 Task: Create Card Emergency Response Planning in Board Sales Forecasting Techniques to Workspace General Accounting. Create Card Signal Processing Review in Board Employee Offboarding to Workspace General Accounting. Create Card Crisis Management Simulation in Board Content Marketing Case Study Strategy and Execution to Workspace General Accounting
Action: Mouse moved to (255, 174)
Screenshot: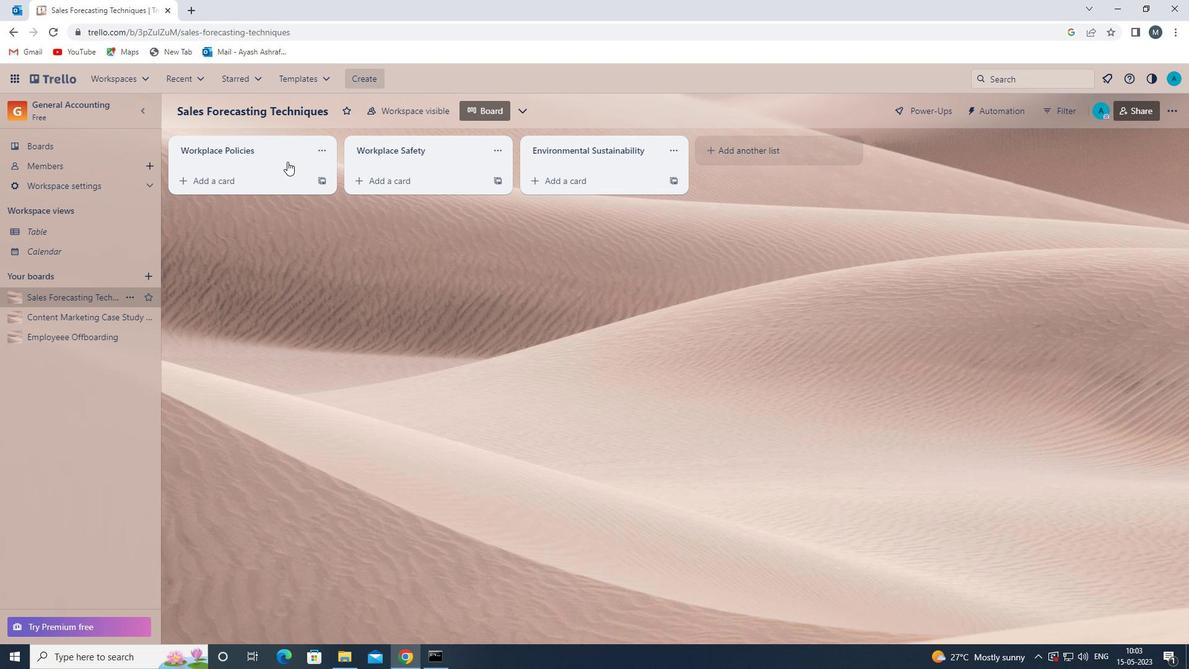 
Action: Mouse pressed left at (255, 174)
Screenshot: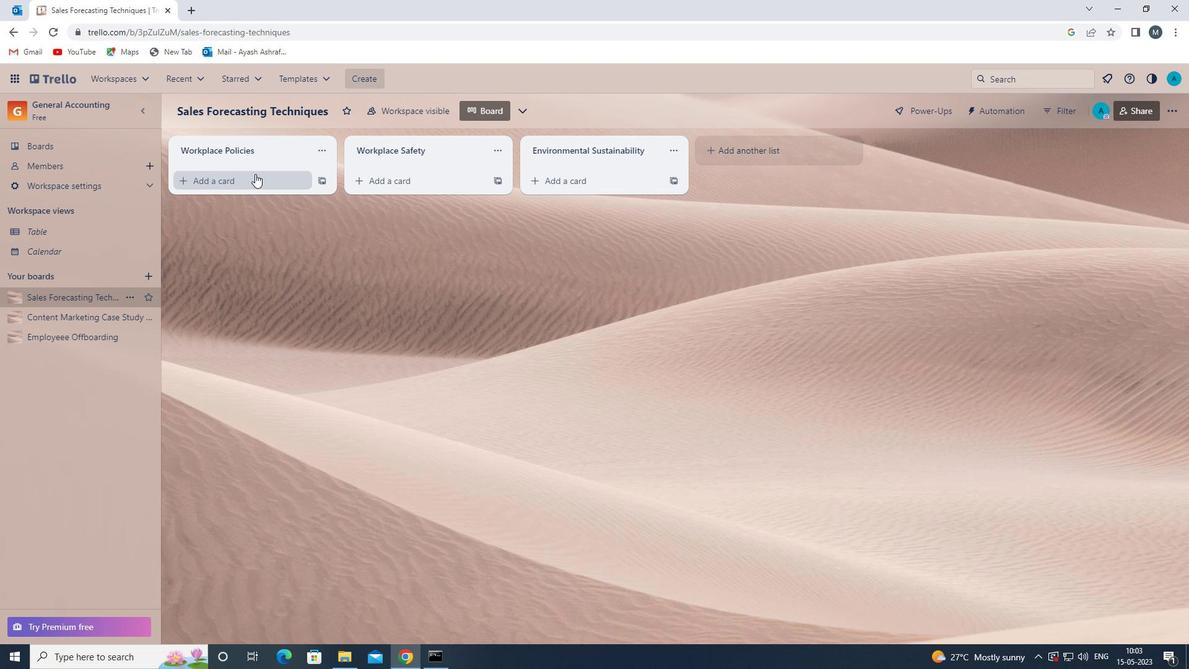 
Action: Mouse moved to (254, 182)
Screenshot: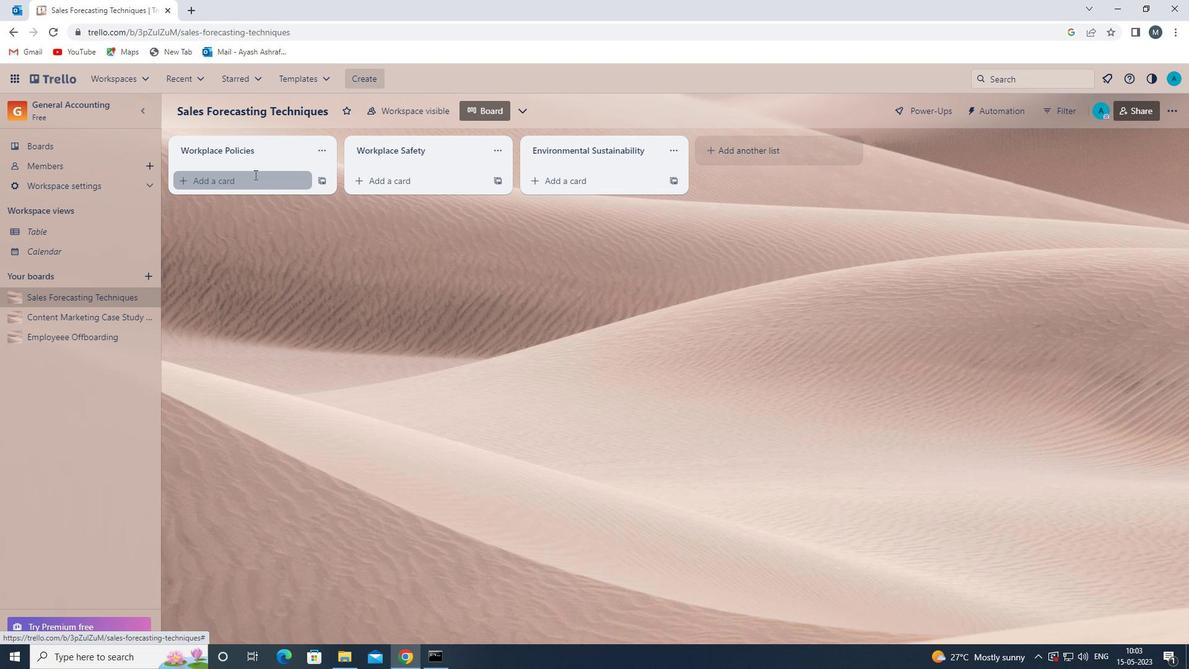 
Action: Mouse pressed left at (254, 182)
Screenshot: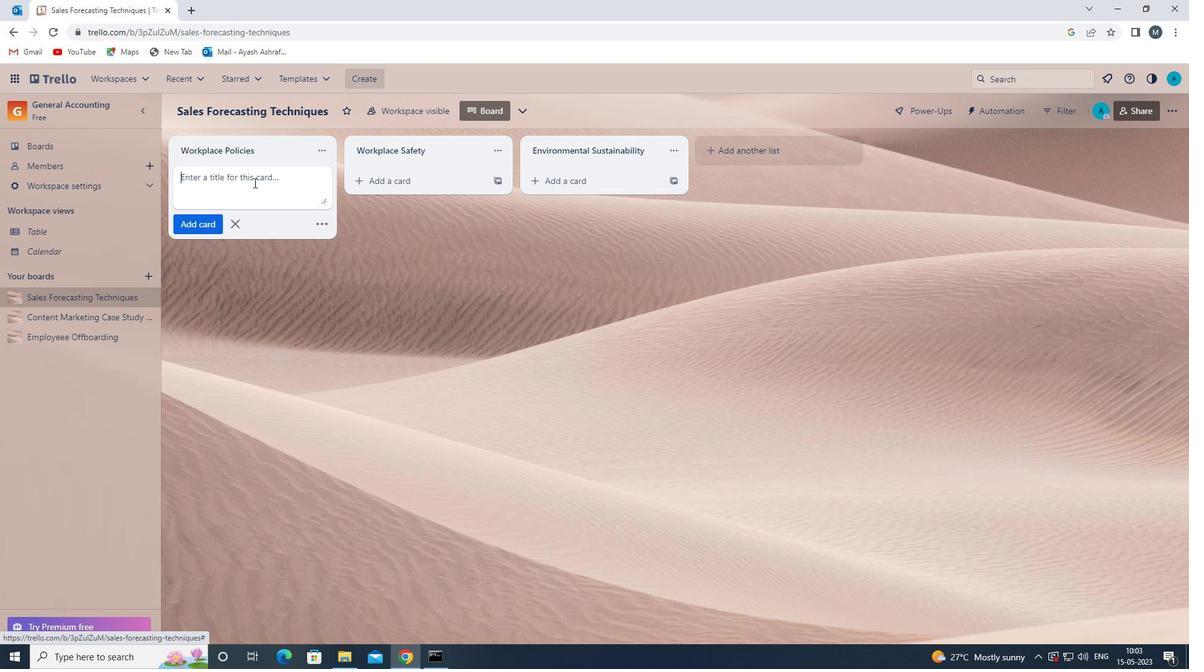 
Action: Key pressed <Key.shift><Key.shift>EMERGENCY<Key.space><Key.shift>RESPONSE<Key.space><Key.shift><Key.shift>PLANNING<Key.space>
Screenshot: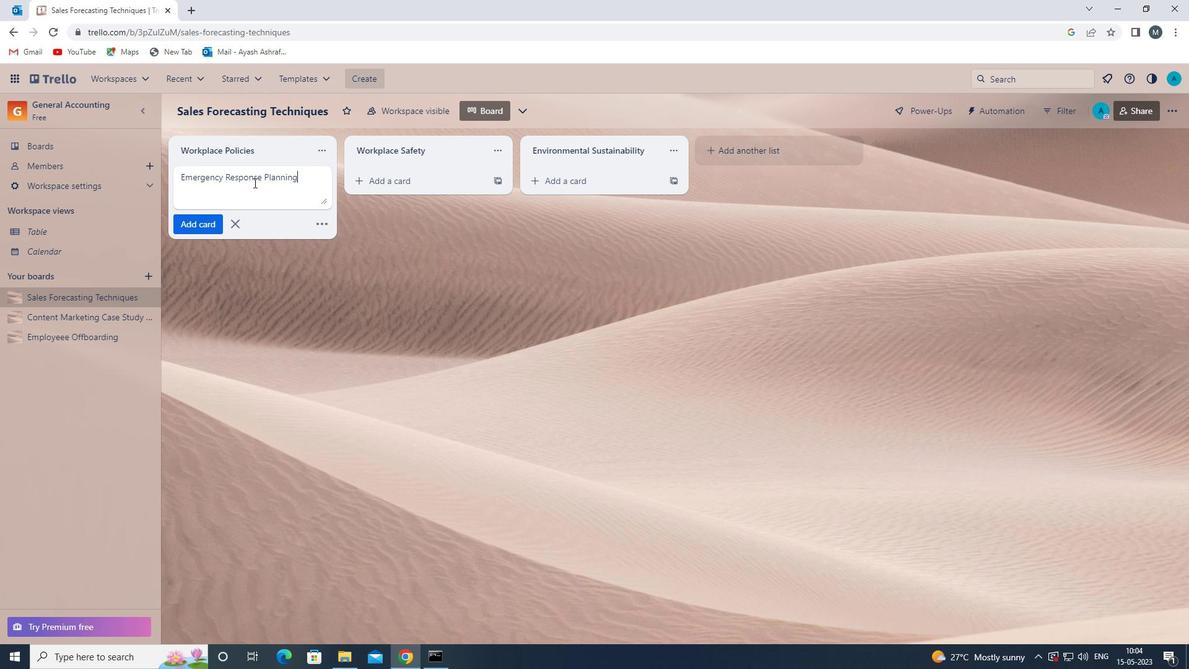 
Action: Mouse moved to (203, 229)
Screenshot: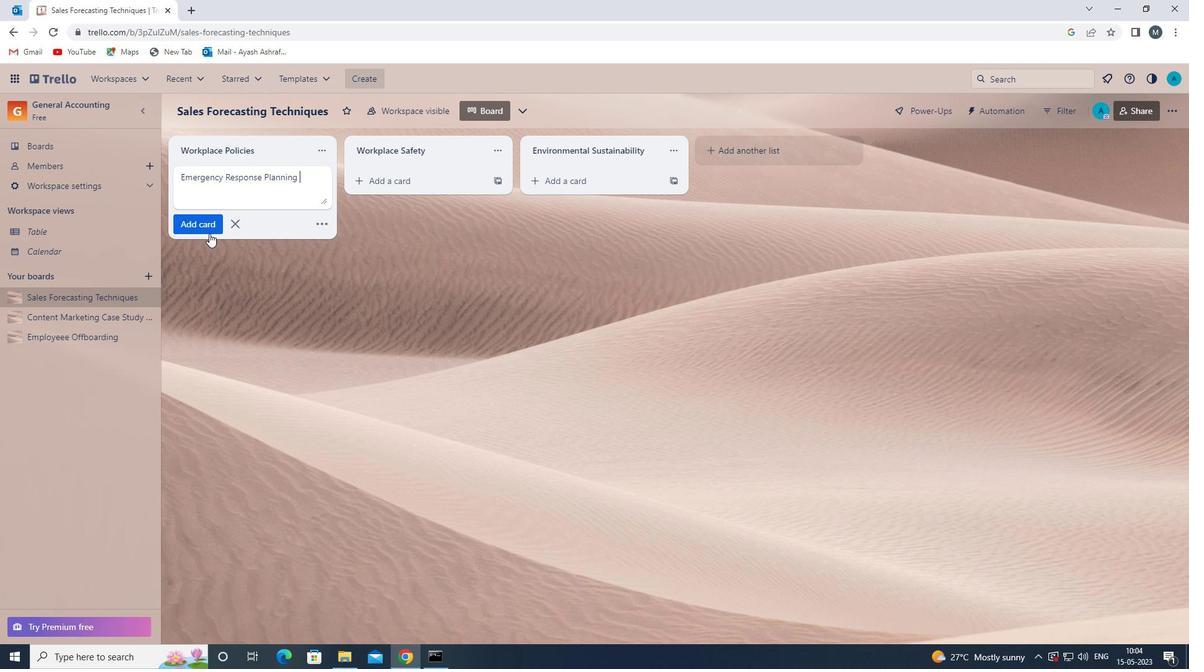 
Action: Mouse pressed left at (203, 229)
Screenshot: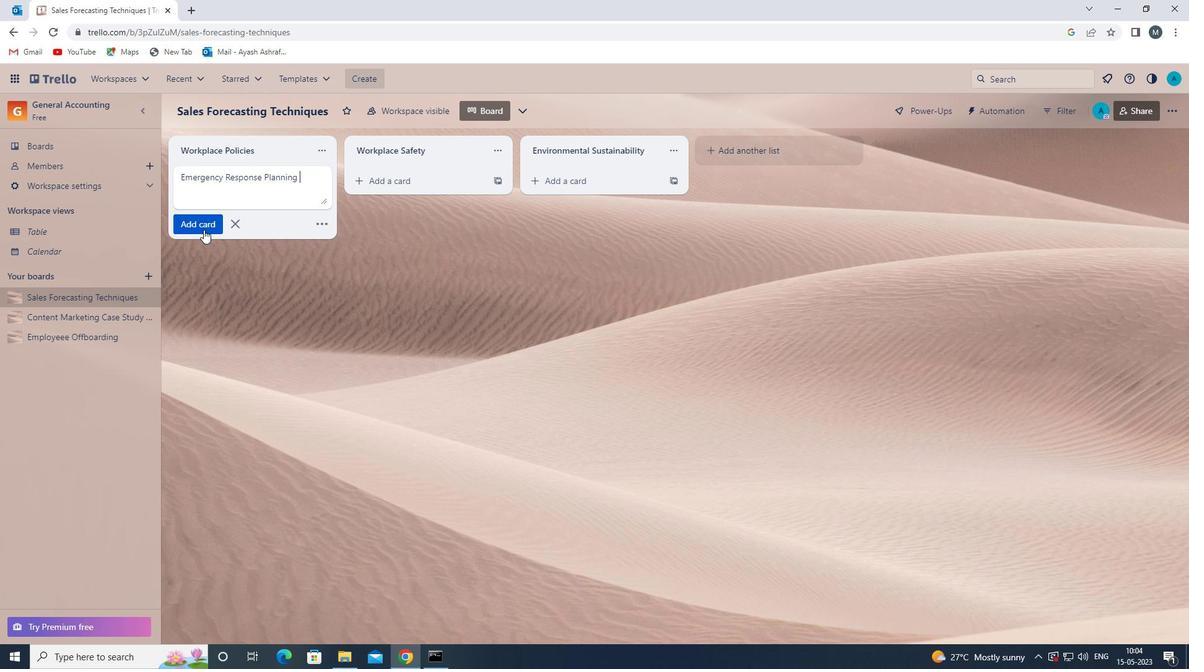 
Action: Mouse moved to (232, 364)
Screenshot: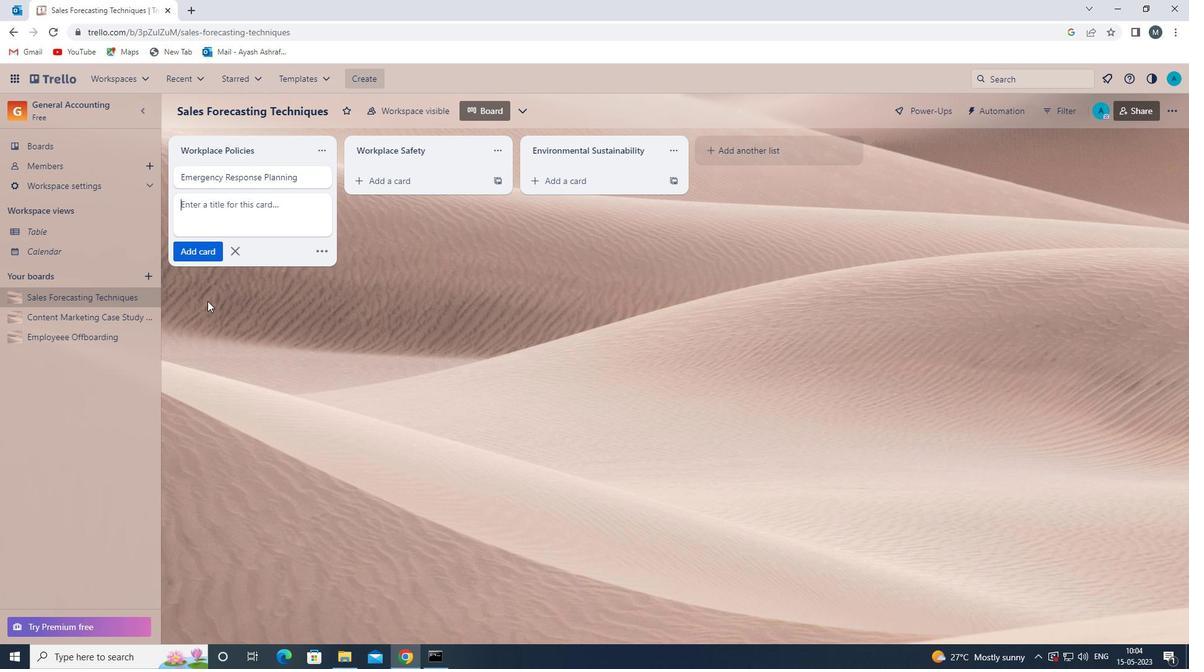 
Action: Mouse pressed left at (232, 364)
Screenshot: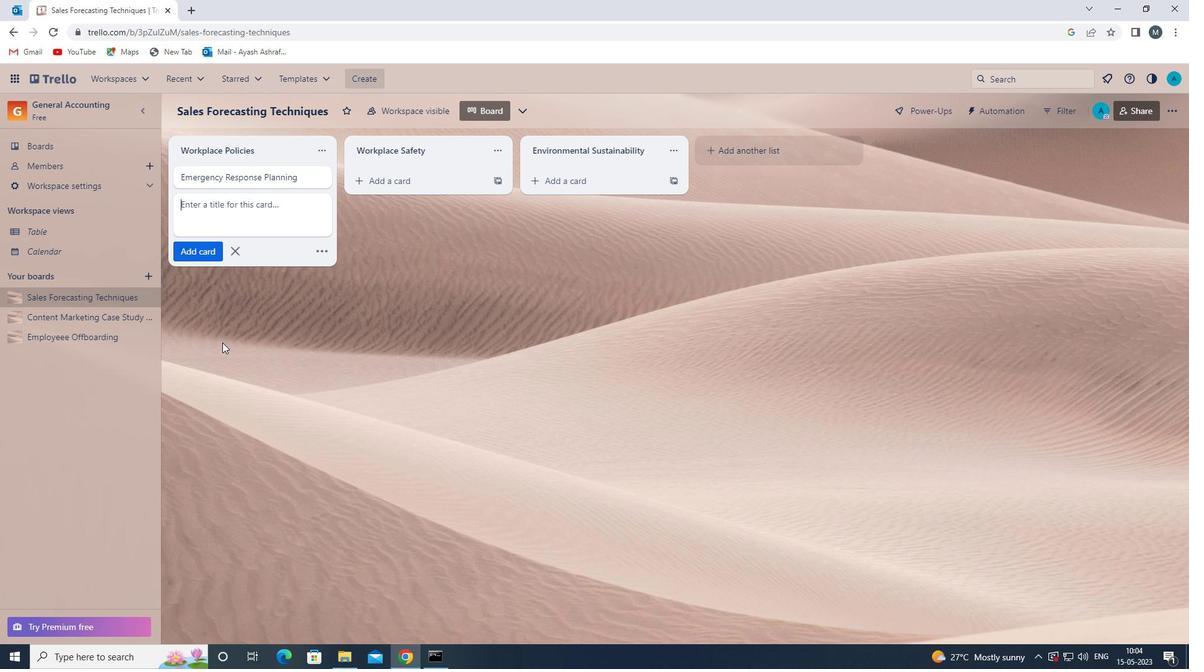 
Action: Mouse moved to (52, 333)
Screenshot: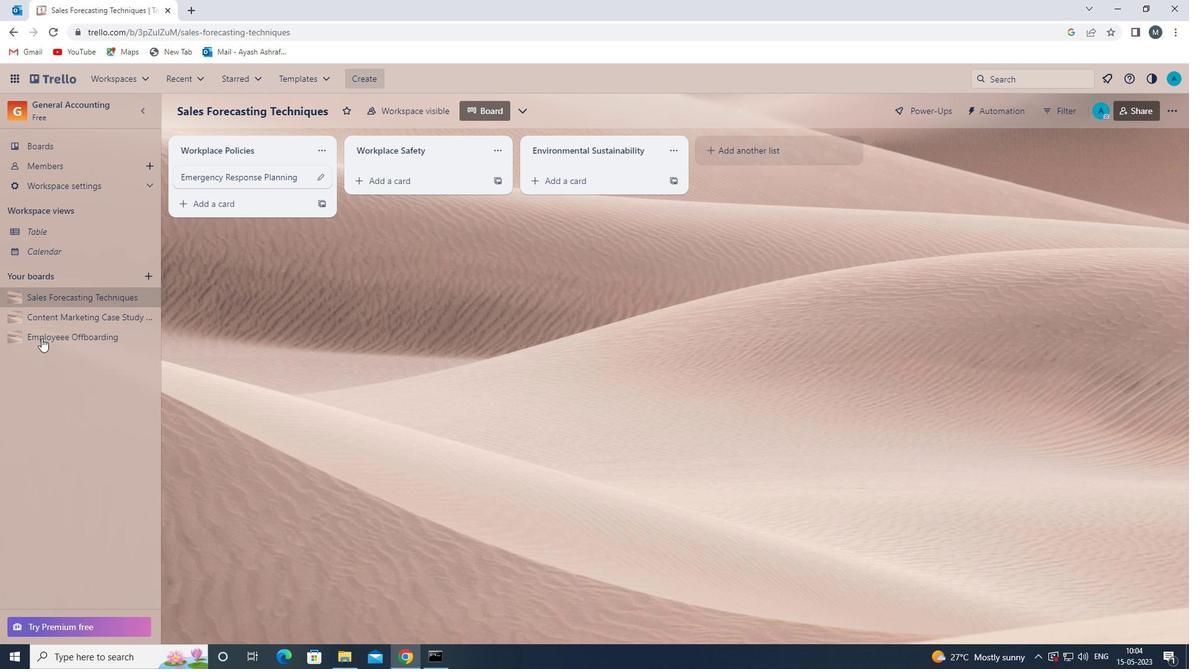 
Action: Mouse pressed left at (52, 333)
Screenshot: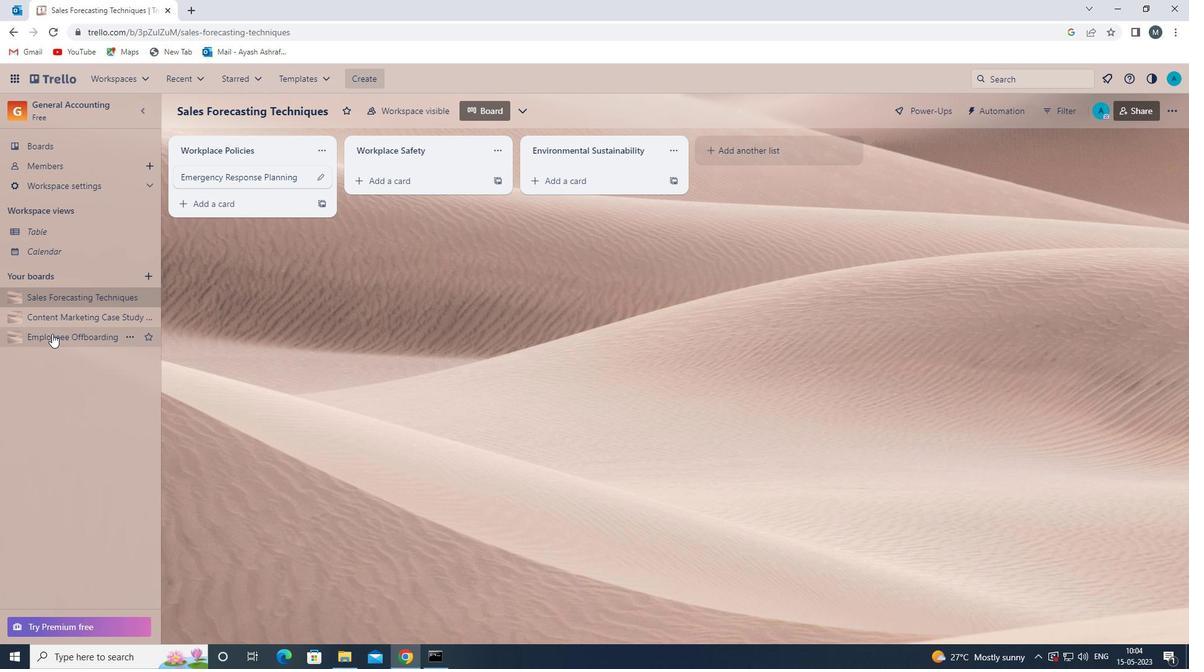 
Action: Mouse moved to (254, 178)
Screenshot: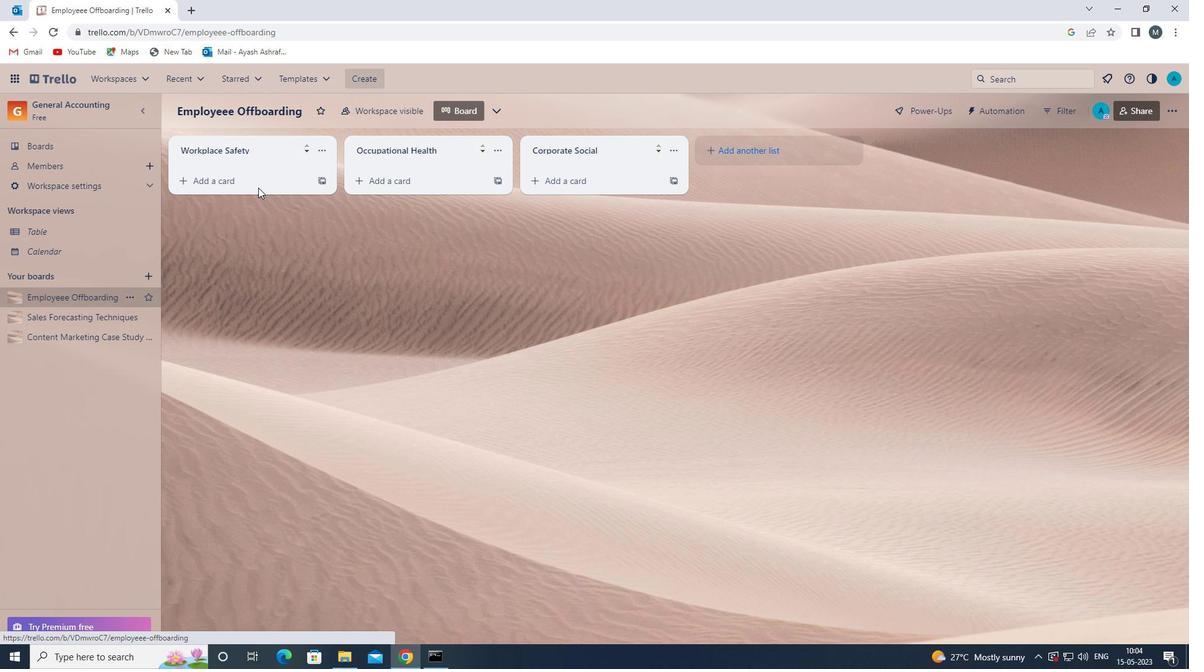 
Action: Mouse pressed left at (254, 178)
Screenshot: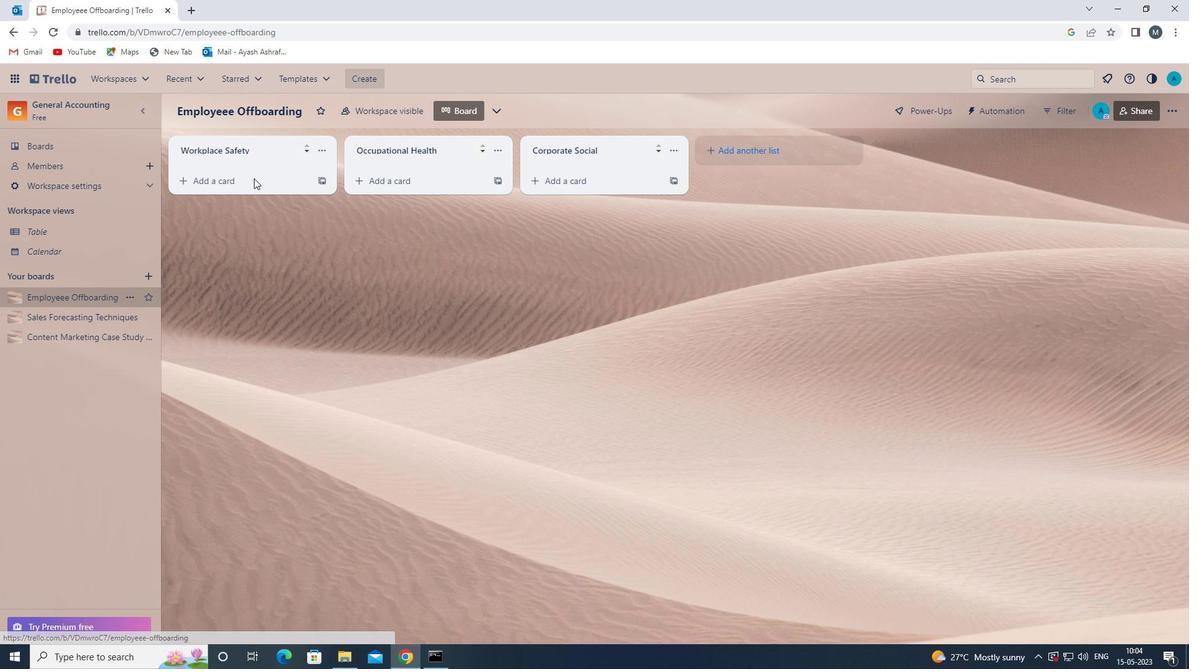 
Action: Mouse moved to (250, 188)
Screenshot: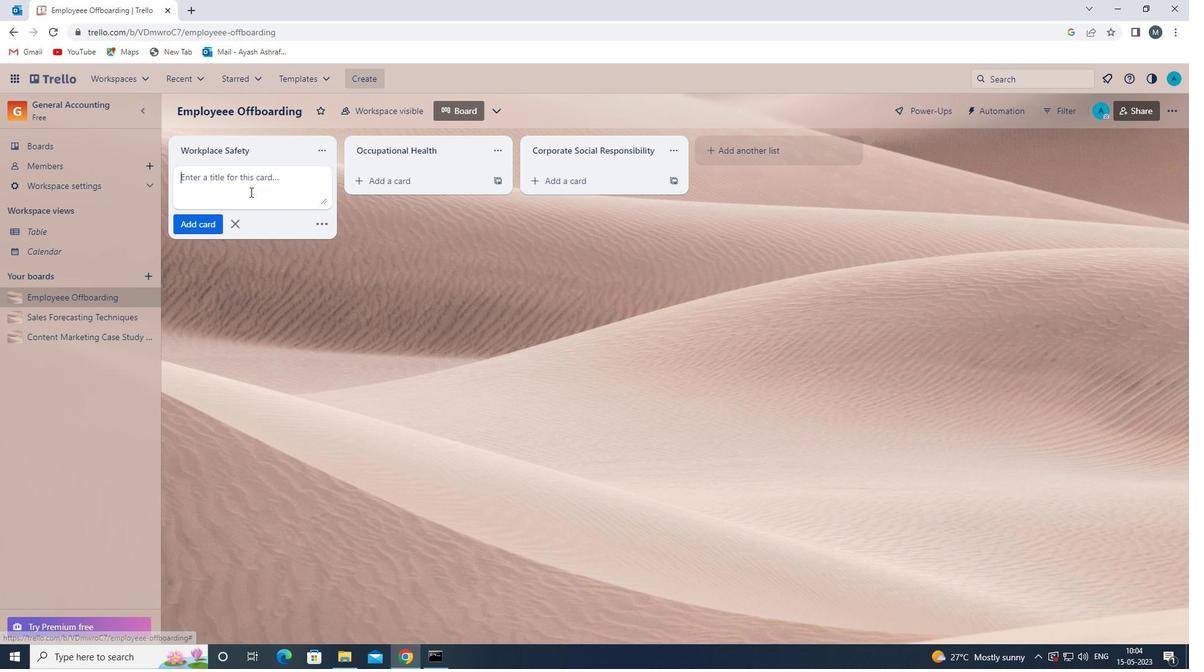 
Action: Mouse pressed left at (250, 188)
Screenshot: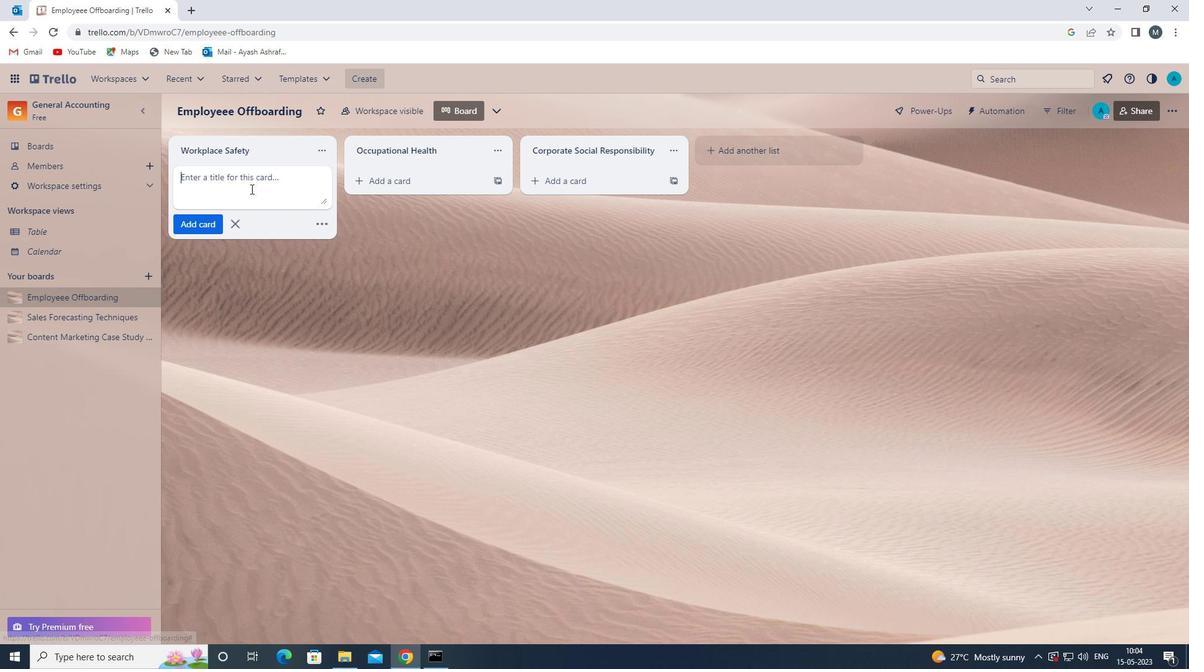 
Action: Key pressed <Key.shift>SIGNAL<Key.space><Key.shift><Key.shift><Key.shift><Key.shift><Key.shift>PROC<Key.backspace>CESSING<Key.space><Key.shift>REVIEW<Key.space>
Screenshot: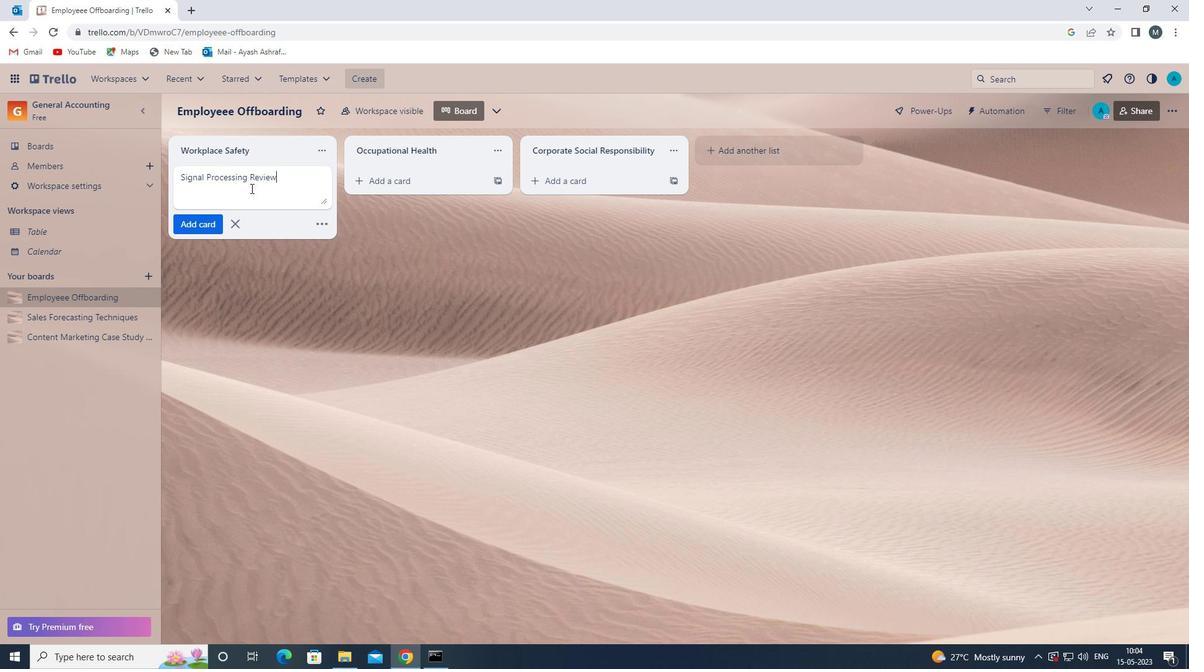 
Action: Mouse moved to (184, 224)
Screenshot: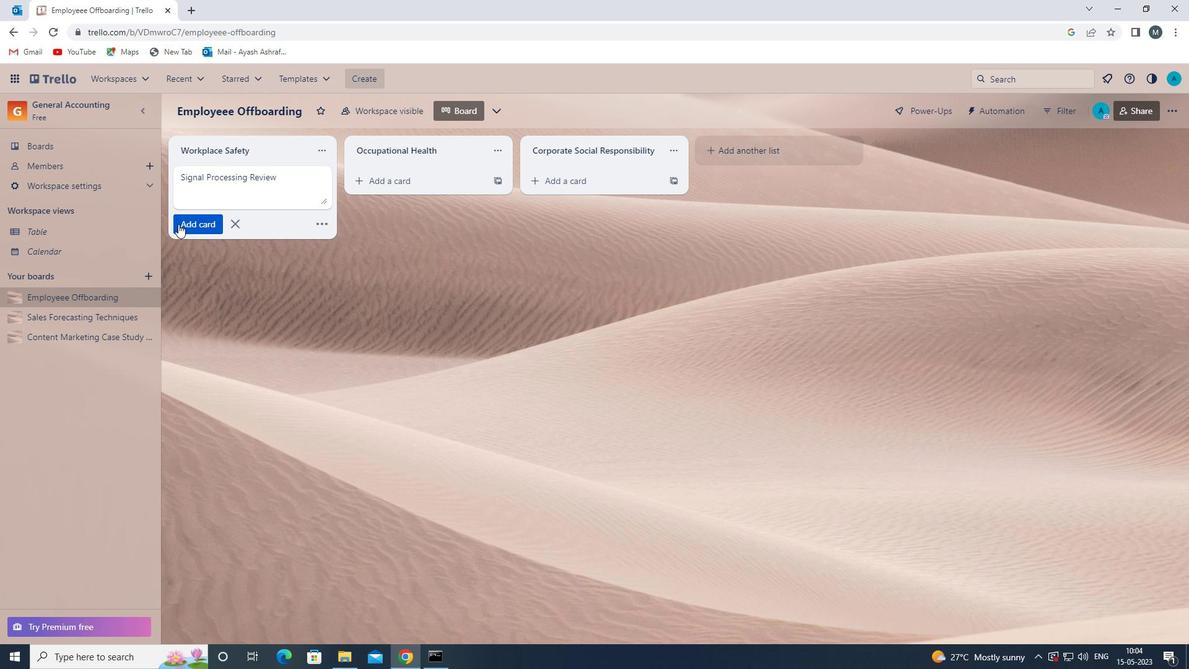 
Action: Mouse pressed left at (184, 224)
Screenshot: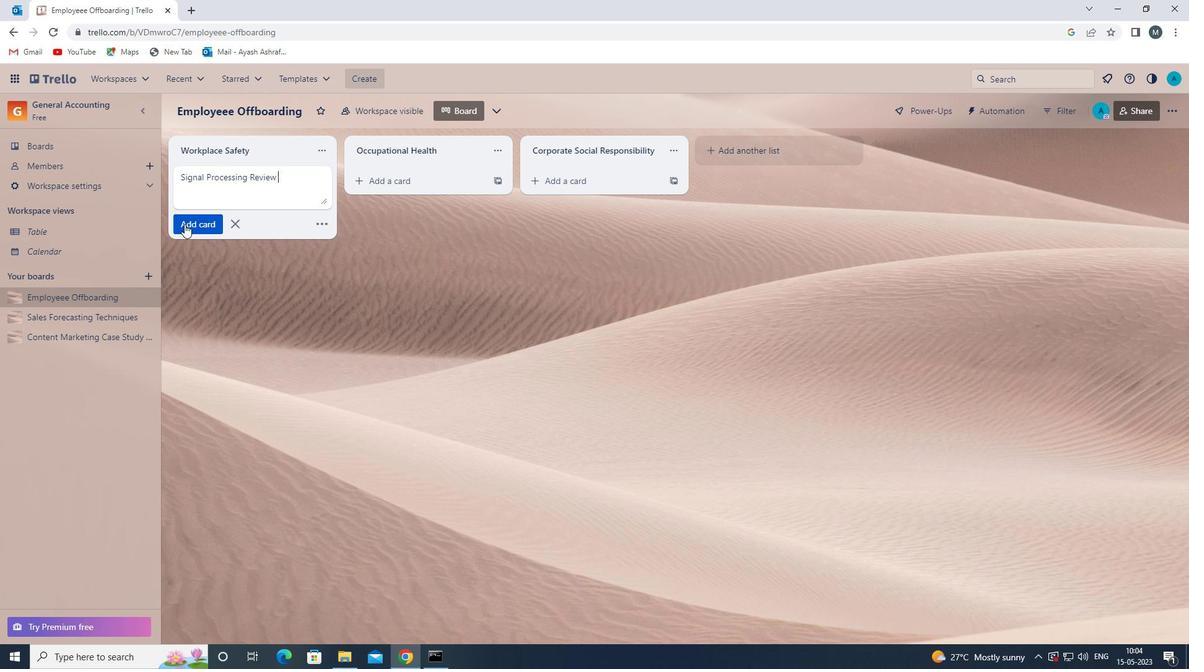 
Action: Mouse moved to (228, 324)
Screenshot: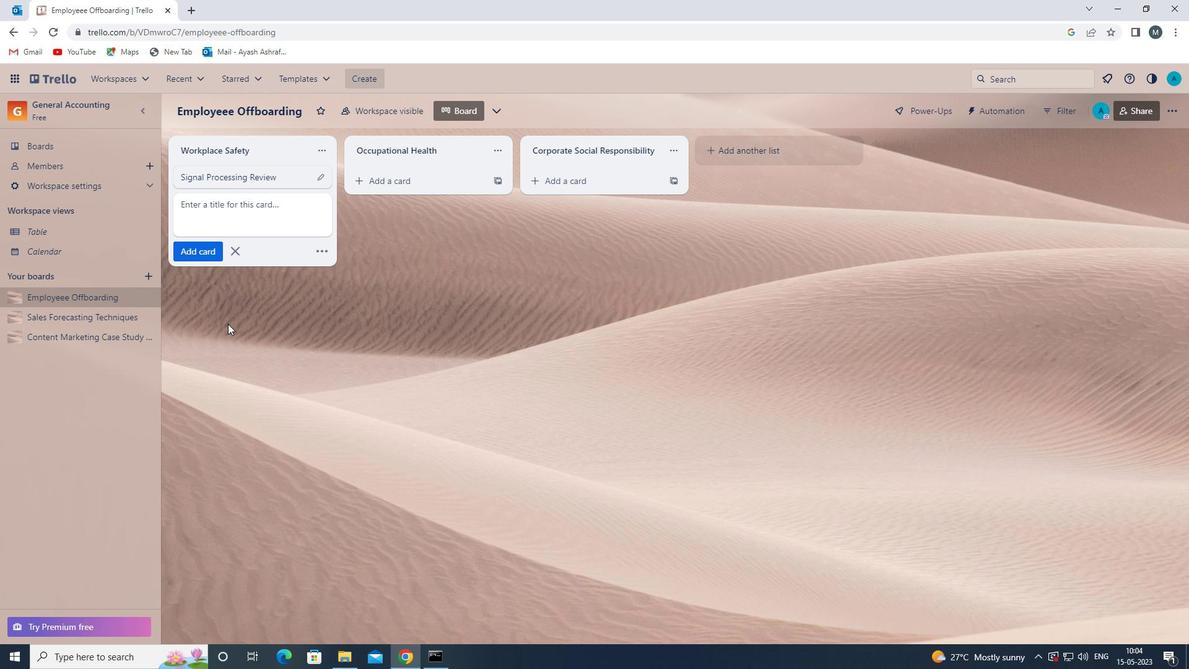 
Action: Mouse pressed left at (228, 324)
Screenshot: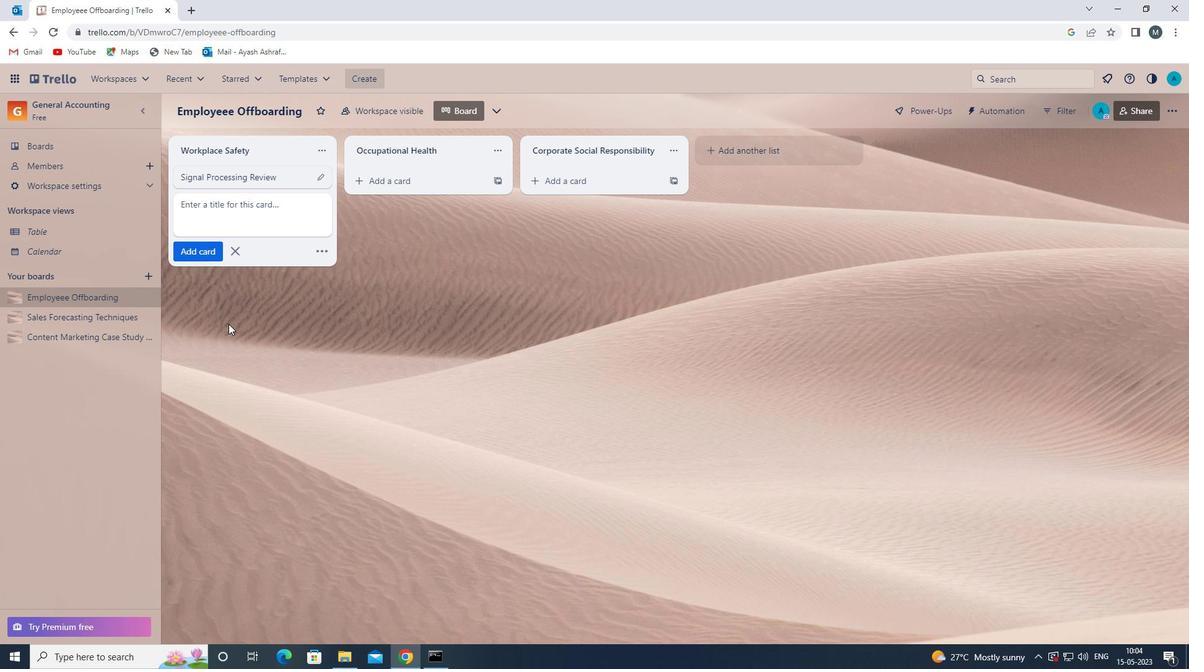 
Action: Mouse moved to (56, 340)
Screenshot: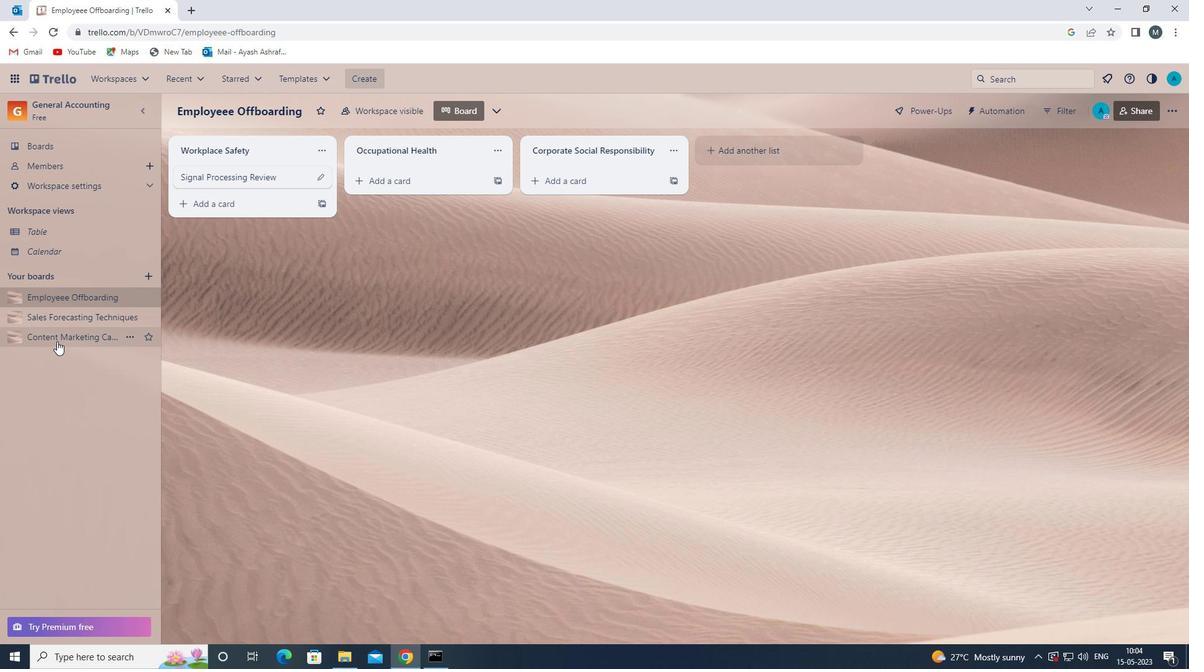 
Action: Mouse pressed left at (56, 340)
Screenshot: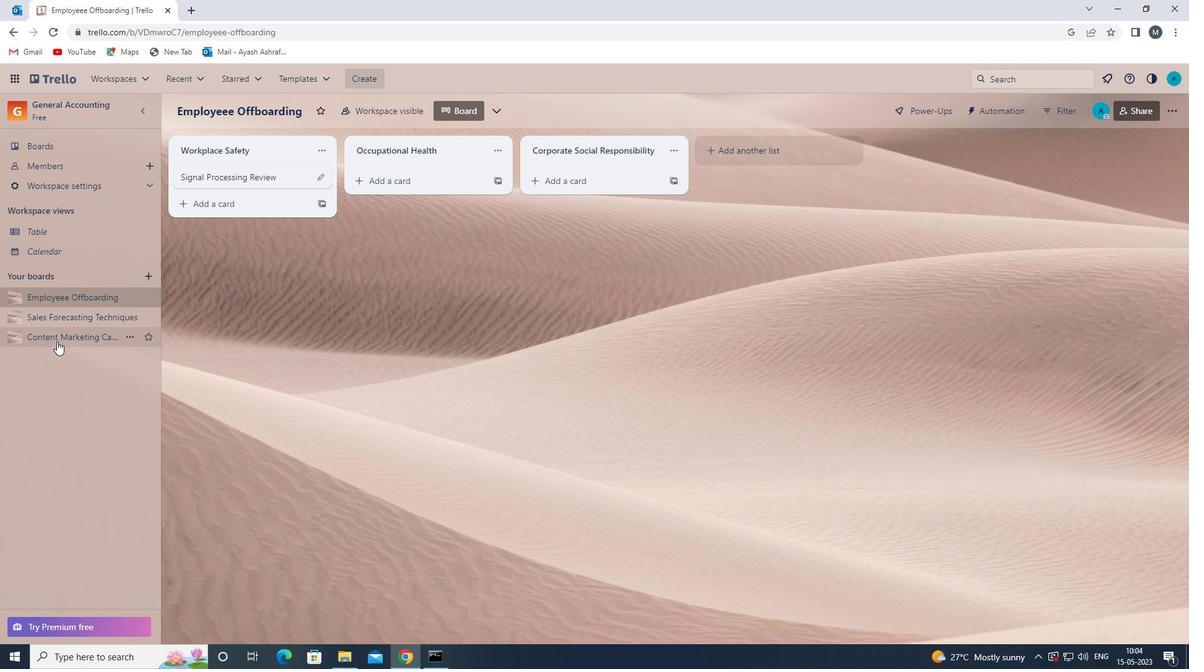 
Action: Mouse moved to (218, 183)
Screenshot: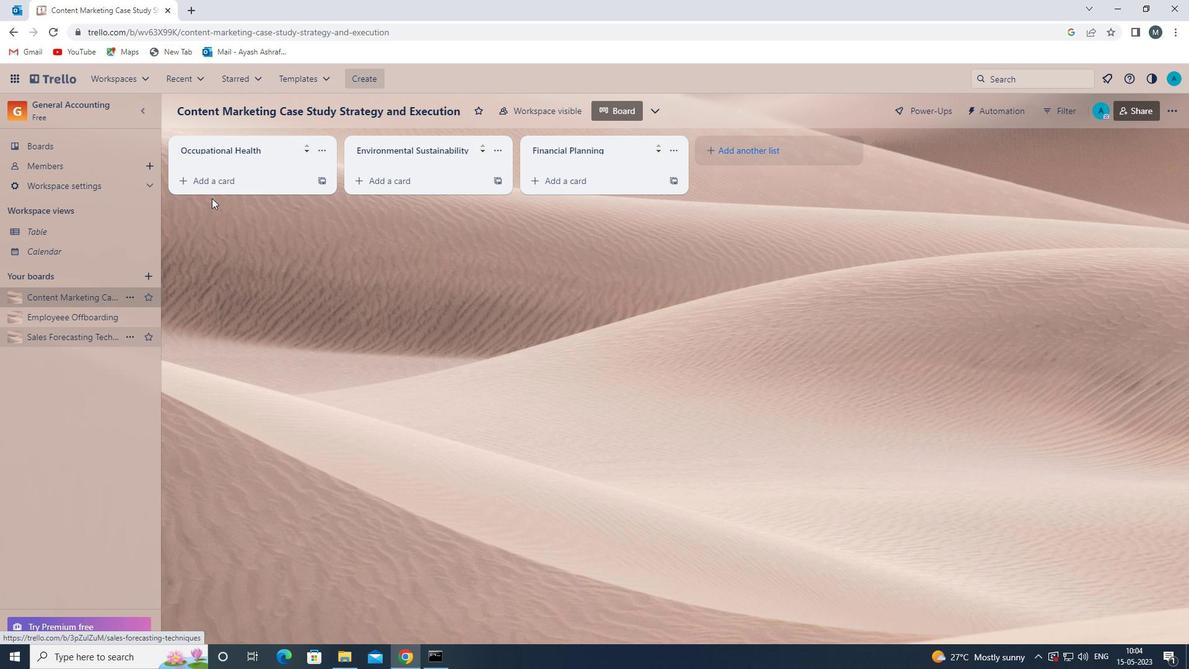 
Action: Mouse pressed left at (218, 183)
Screenshot: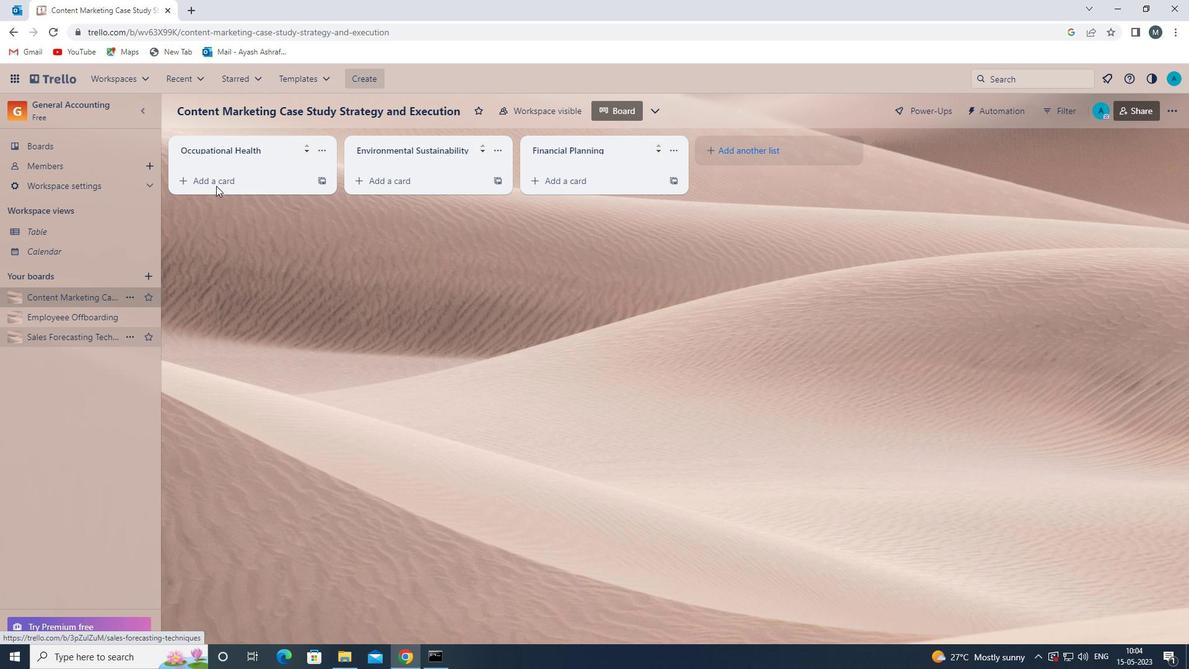 
Action: Mouse moved to (231, 184)
Screenshot: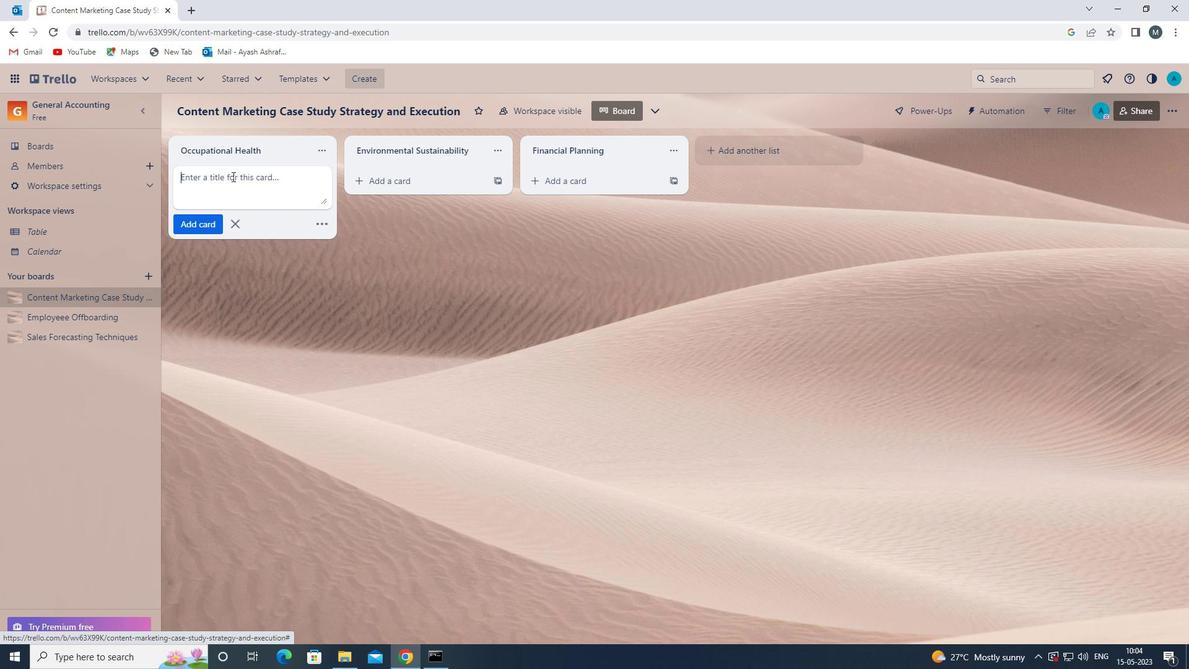 
Action: Mouse pressed left at (231, 184)
Screenshot: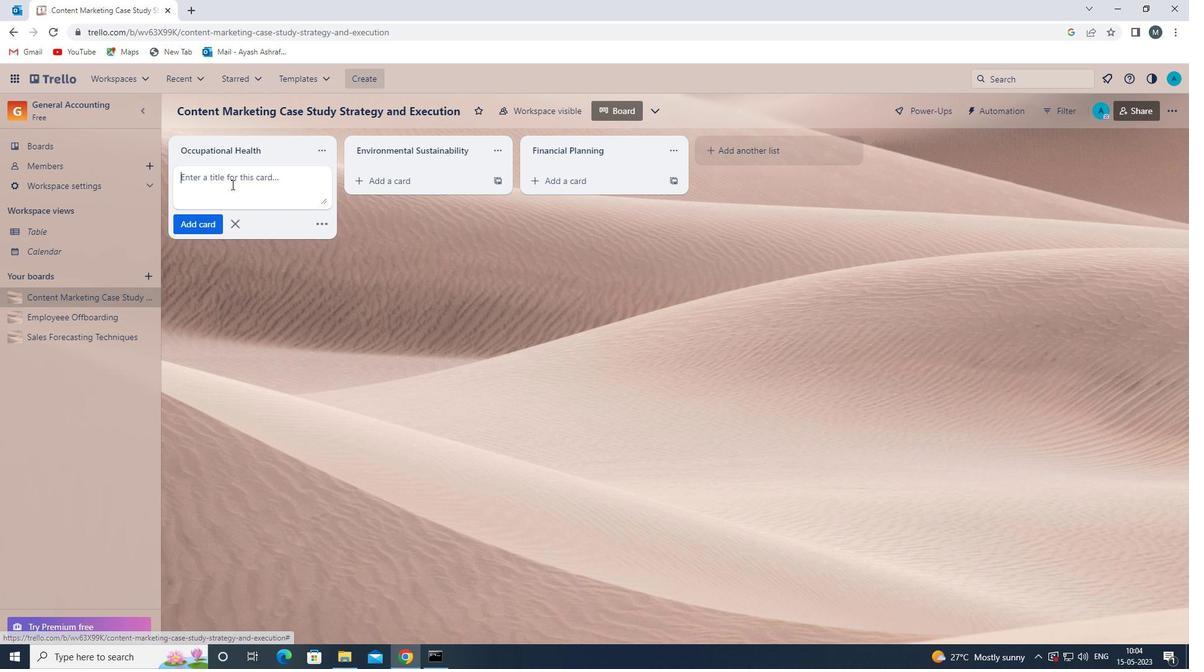 
Action: Key pressed <Key.shift>CRISIS<Key.space><Key.shift><Key.shift>MANAGEMENT<Key.space><Key.shift><Key.shift><Key.shift>SIMULATION<Key.space>
Screenshot: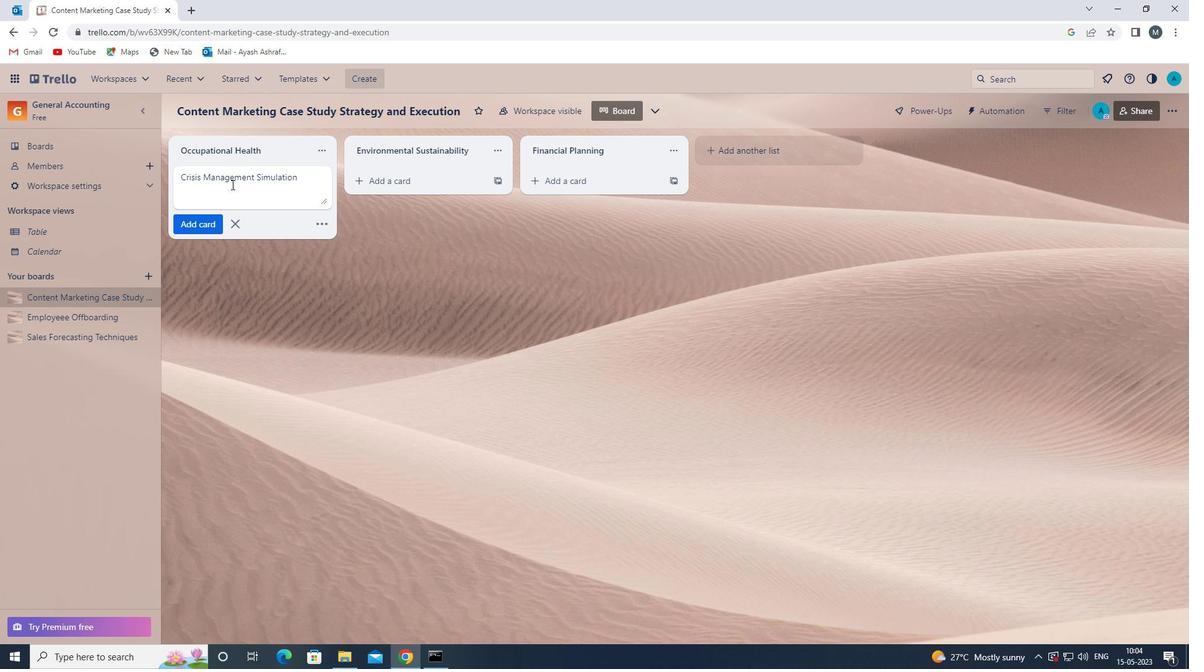 
Action: Mouse moved to (200, 227)
Screenshot: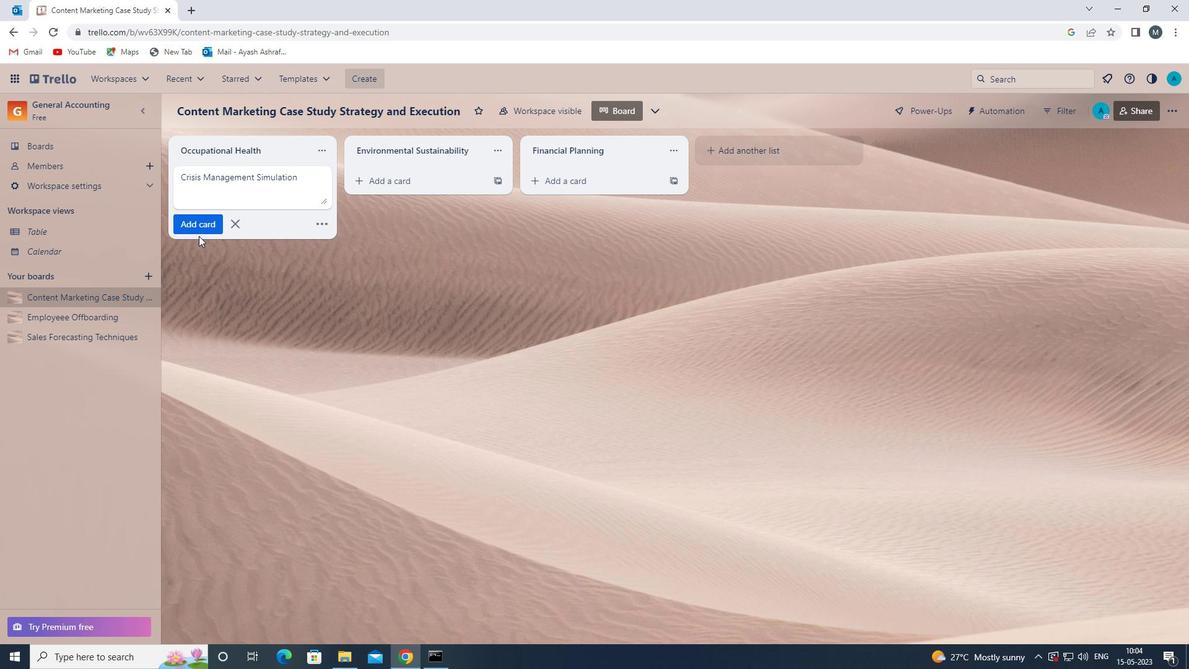 
Action: Mouse pressed left at (200, 227)
Screenshot: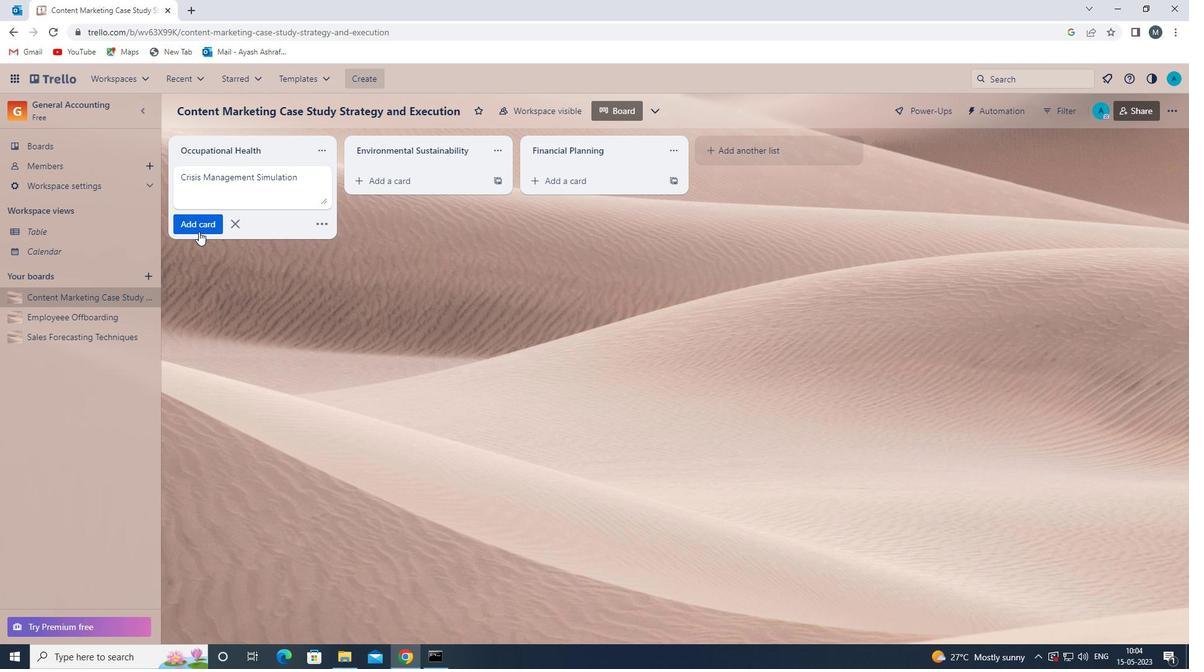 
Action: Mouse moved to (236, 353)
Screenshot: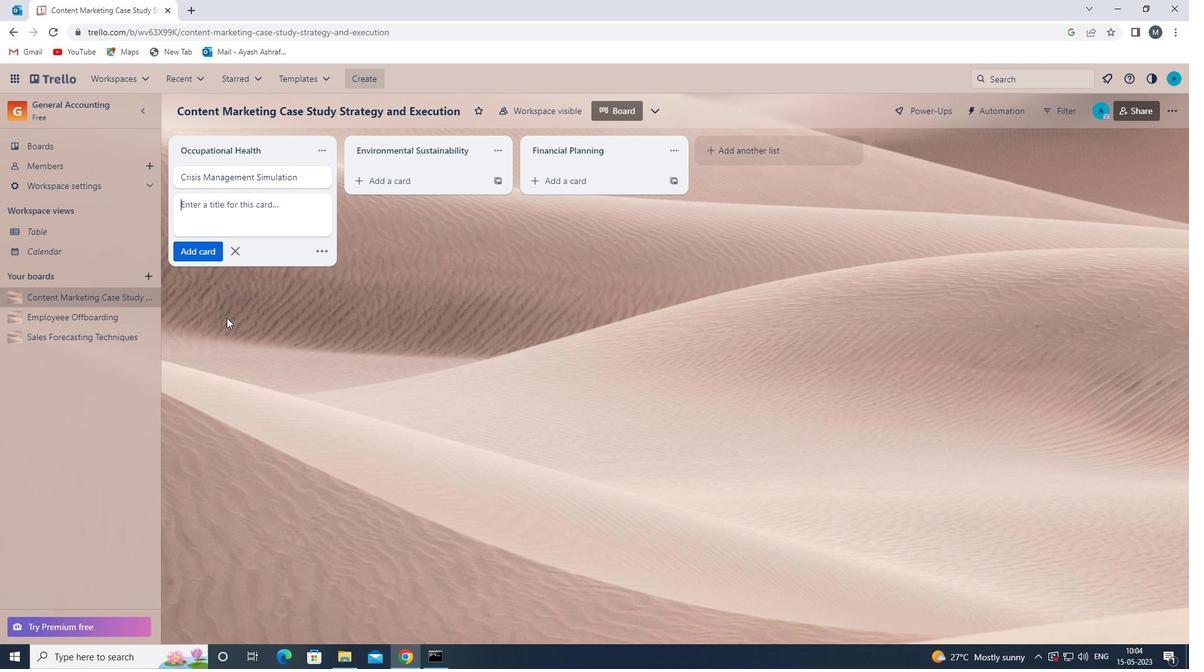 
Action: Mouse pressed left at (236, 353)
Screenshot: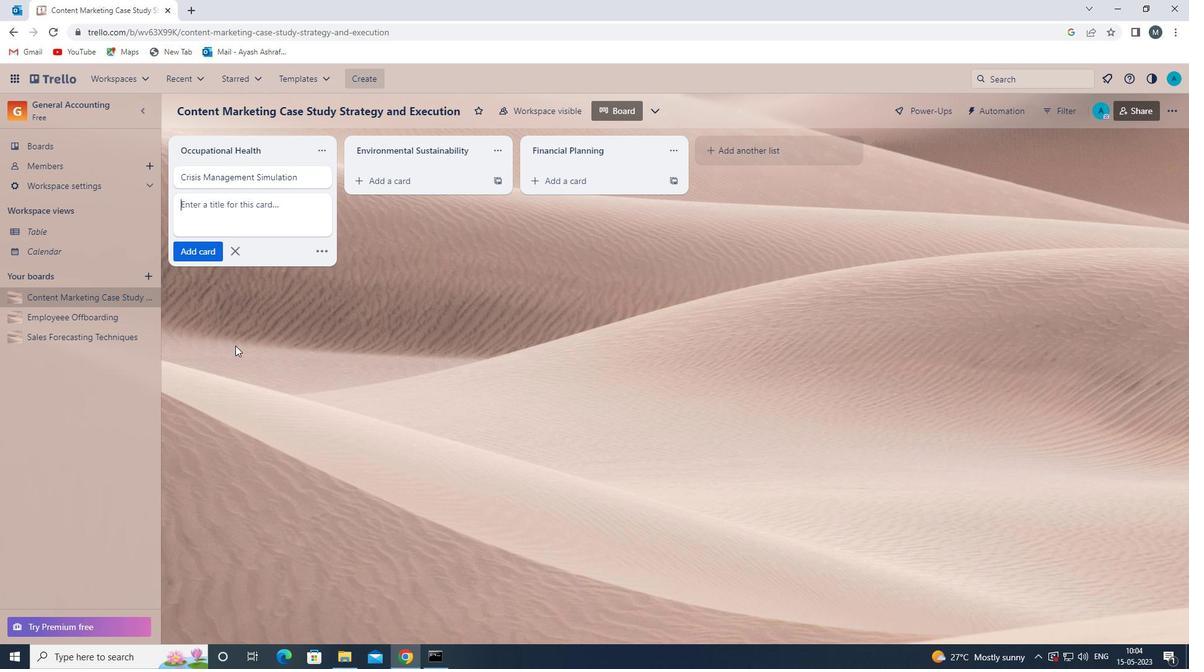 
